 Task: Add Sovereign Silver Silver Hydrosol, Bio-Active, 10 ppm, Fine-Mist Spray to the cart.
Action: Mouse moved to (236, 114)
Screenshot: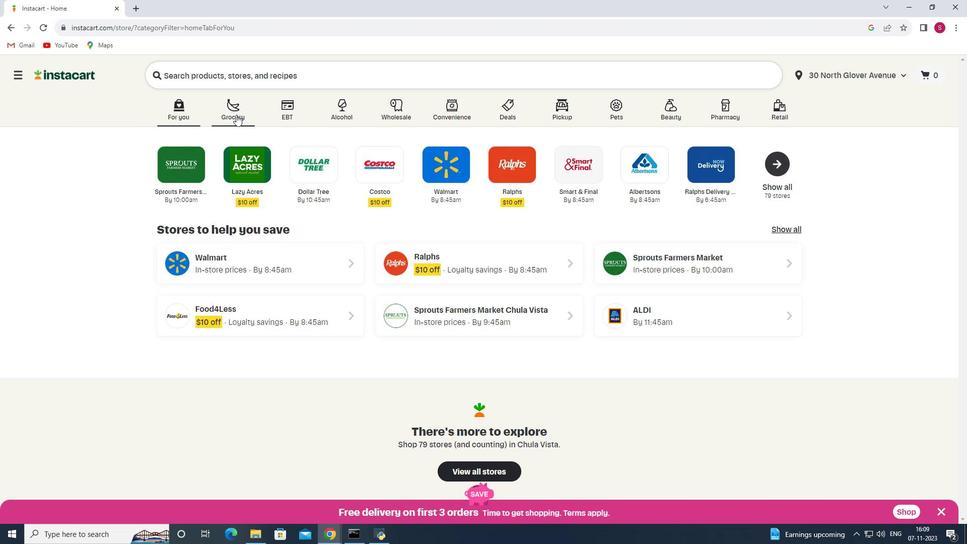 
Action: Mouse pressed left at (236, 114)
Screenshot: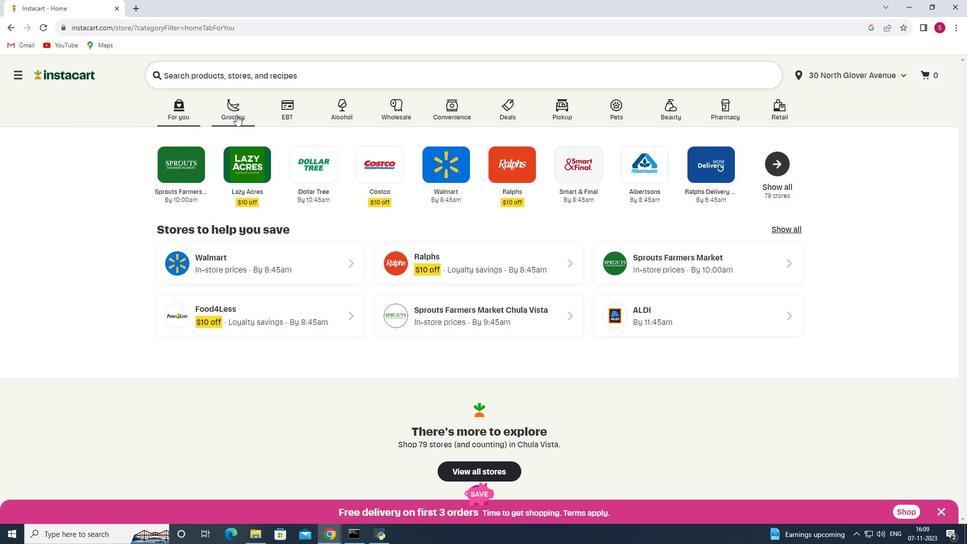 
Action: Mouse moved to (248, 279)
Screenshot: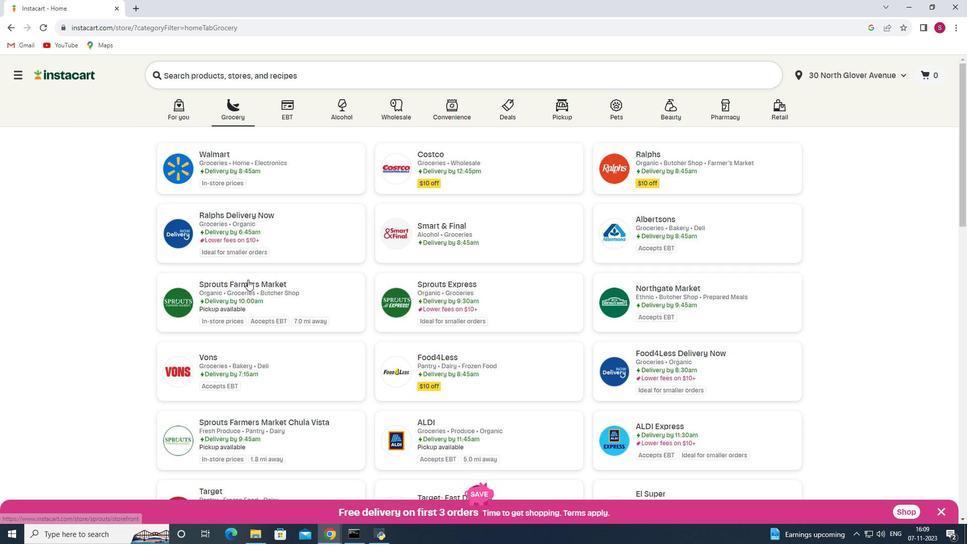 
Action: Mouse pressed left at (248, 279)
Screenshot: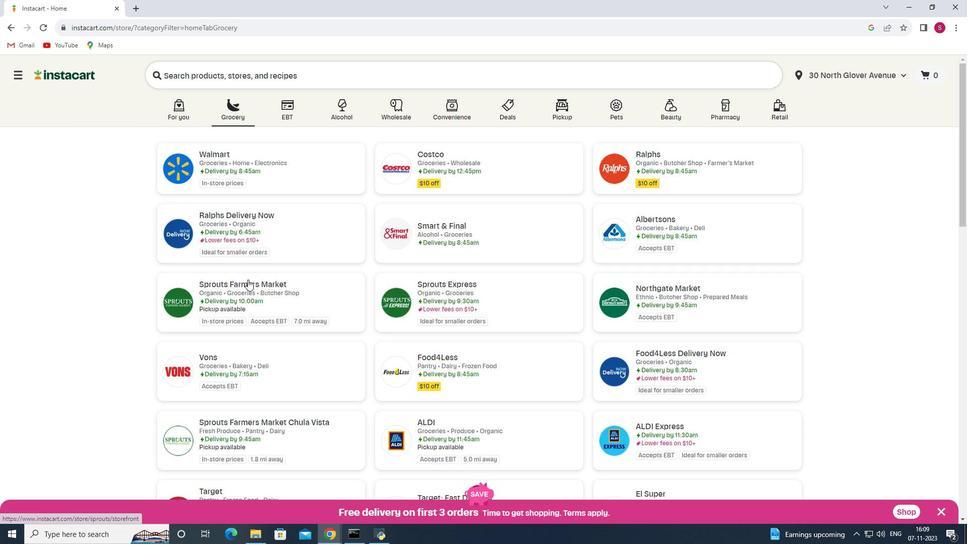 
Action: Mouse moved to (48, 294)
Screenshot: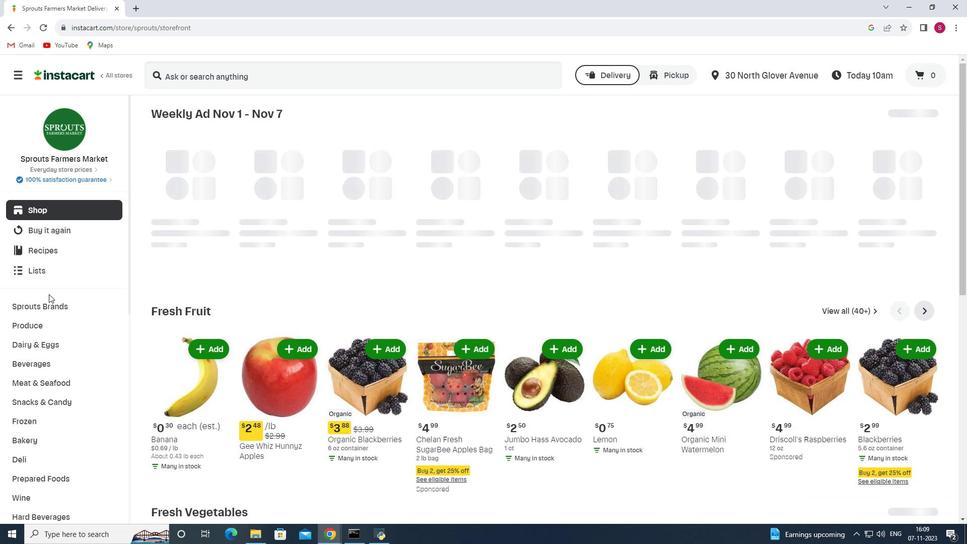 
Action: Mouse scrolled (48, 293) with delta (0, 0)
Screenshot: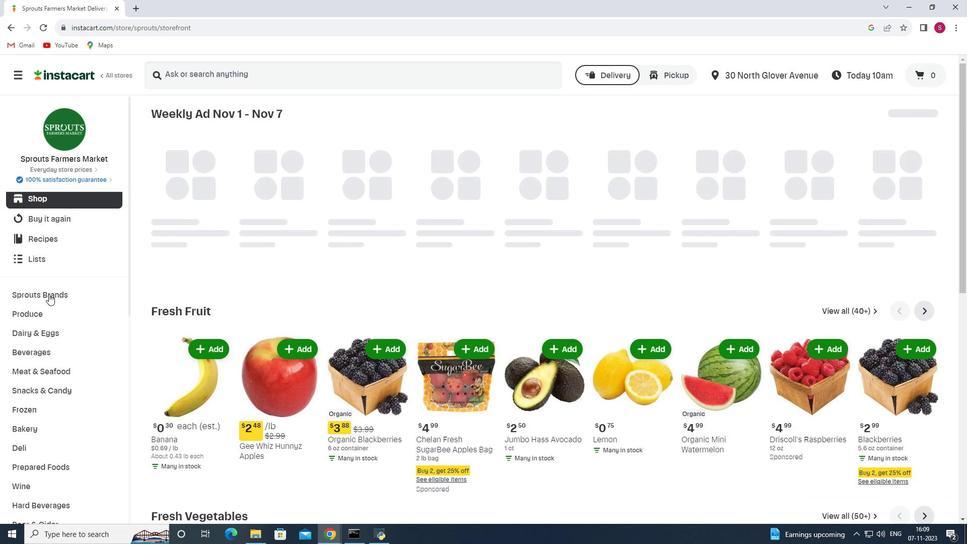
Action: Mouse scrolled (48, 293) with delta (0, 0)
Screenshot: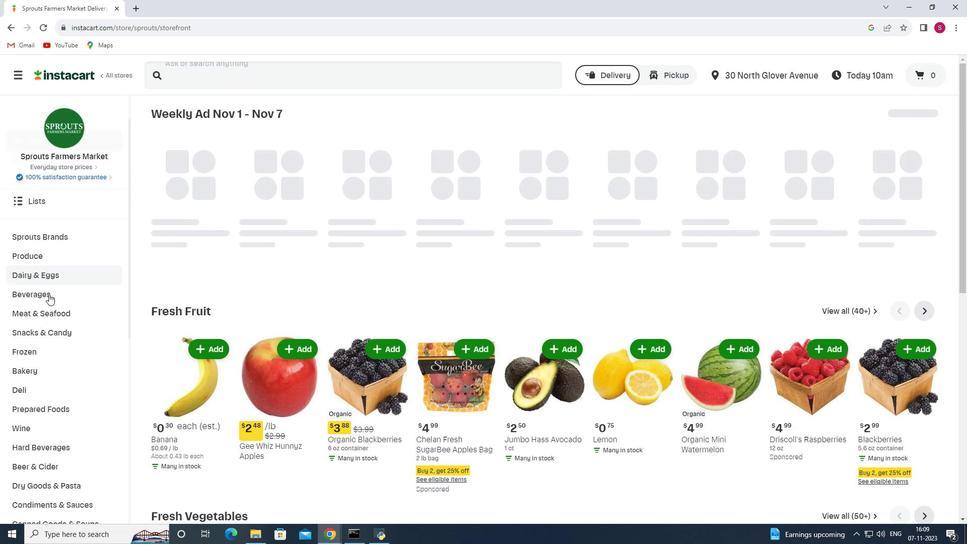 
Action: Mouse scrolled (48, 293) with delta (0, 0)
Screenshot: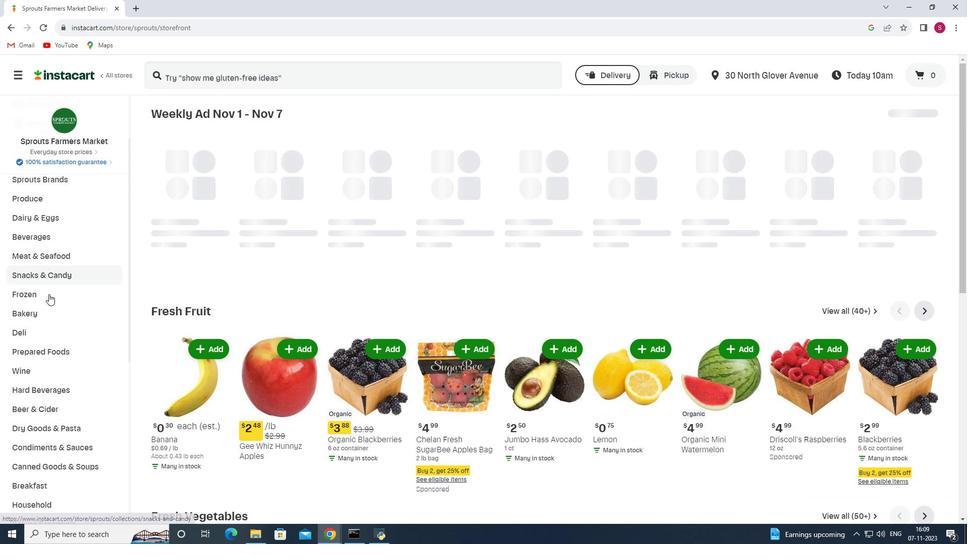 
Action: Mouse scrolled (48, 293) with delta (0, 0)
Screenshot: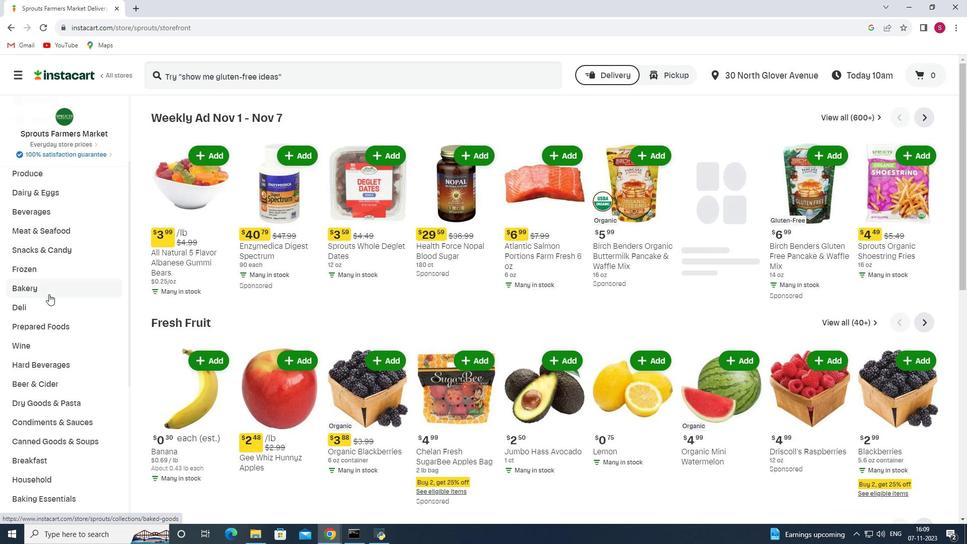 
Action: Mouse scrolled (48, 293) with delta (0, 0)
Screenshot: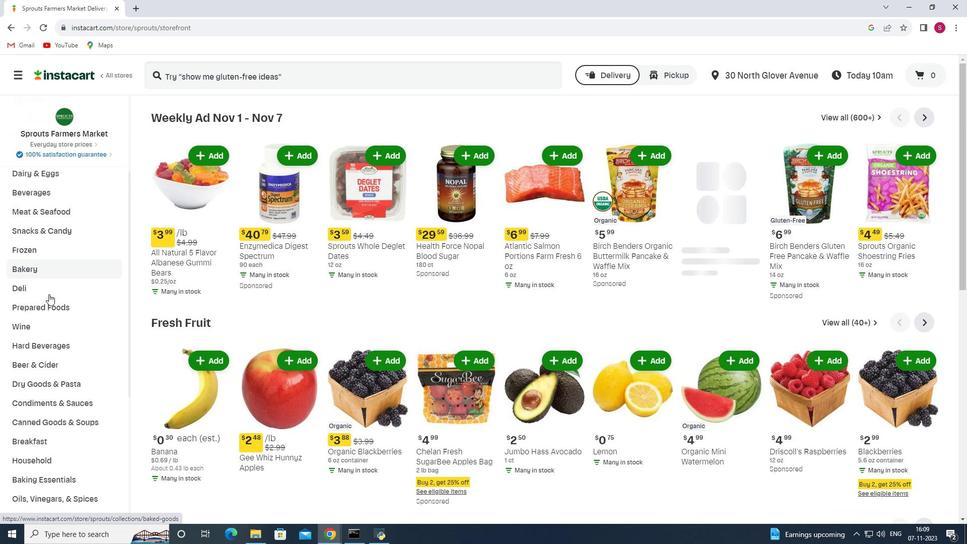 
Action: Mouse scrolled (48, 293) with delta (0, 0)
Screenshot: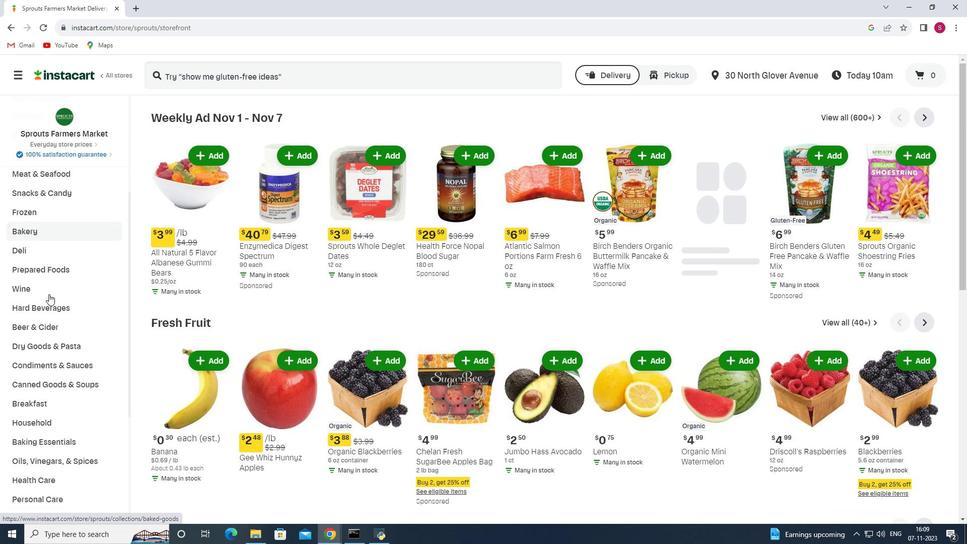 
Action: Mouse scrolled (48, 293) with delta (0, 0)
Screenshot: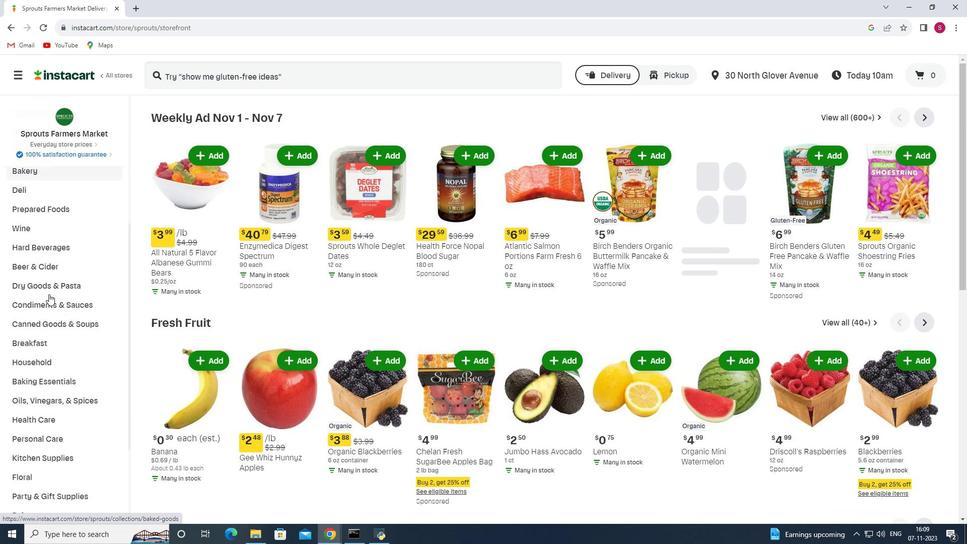 
Action: Mouse scrolled (48, 293) with delta (0, 0)
Screenshot: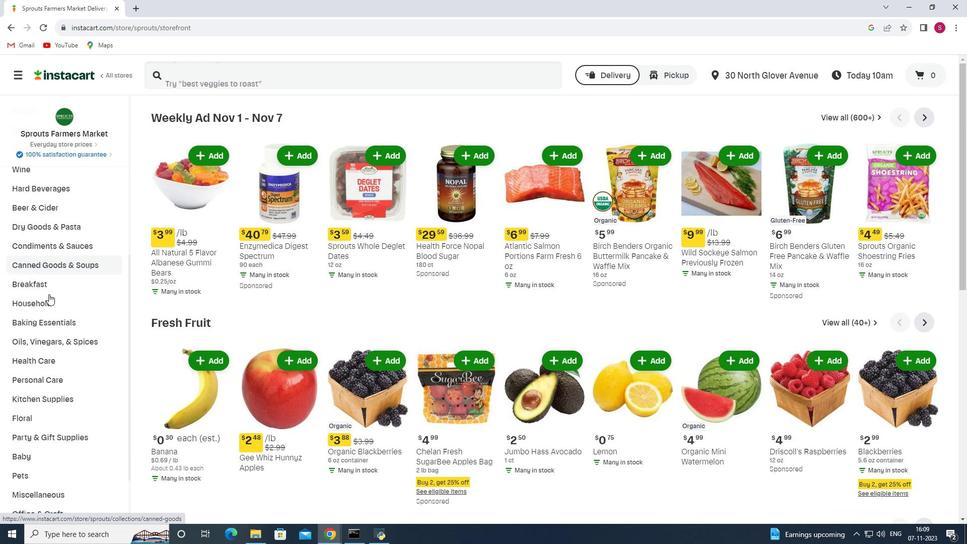 
Action: Mouse moved to (41, 330)
Screenshot: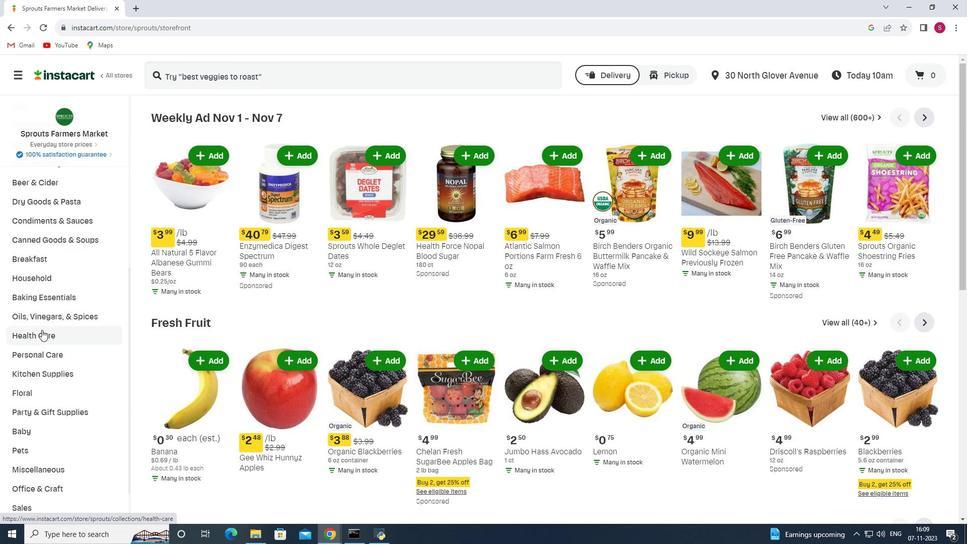 
Action: Mouse pressed left at (41, 330)
Screenshot: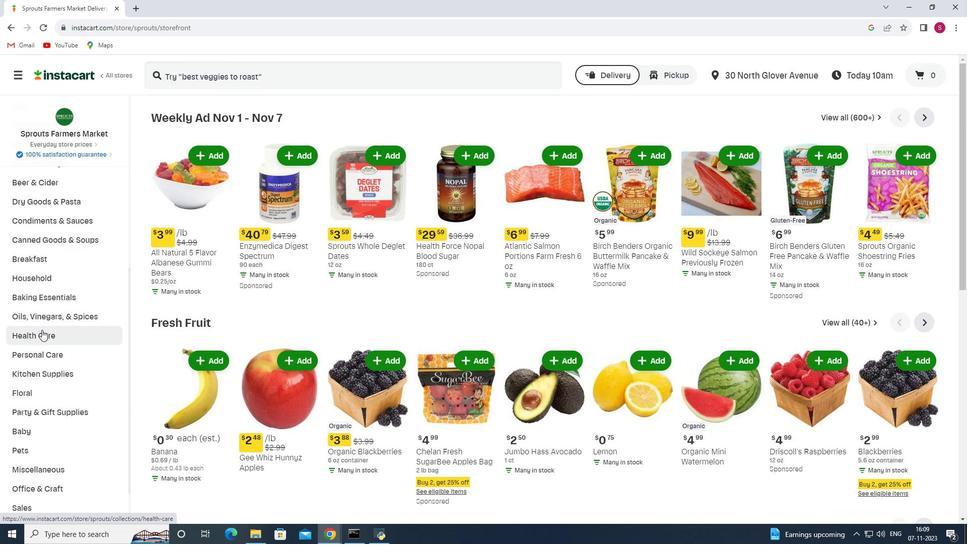 
Action: Mouse moved to (324, 147)
Screenshot: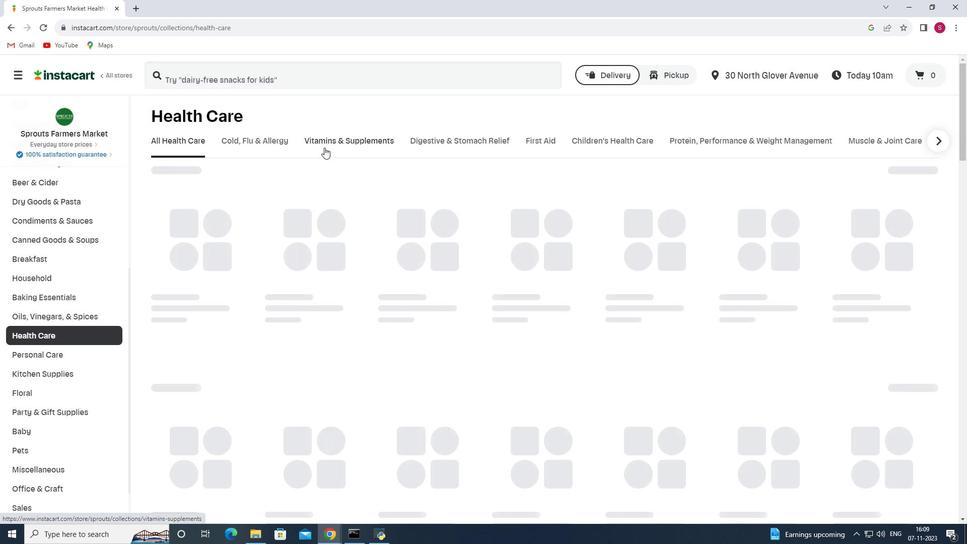 
Action: Mouse pressed left at (324, 147)
Screenshot: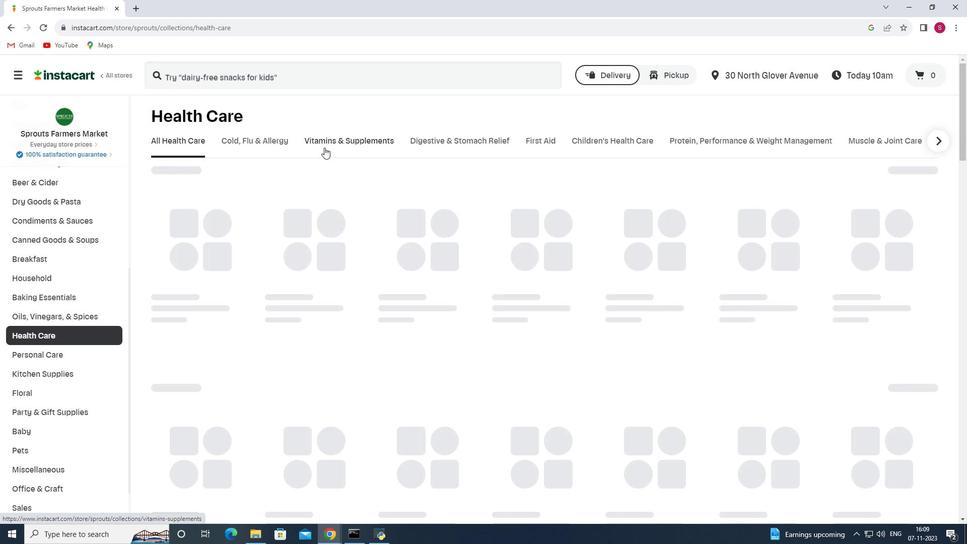 
Action: Mouse moved to (787, 183)
Screenshot: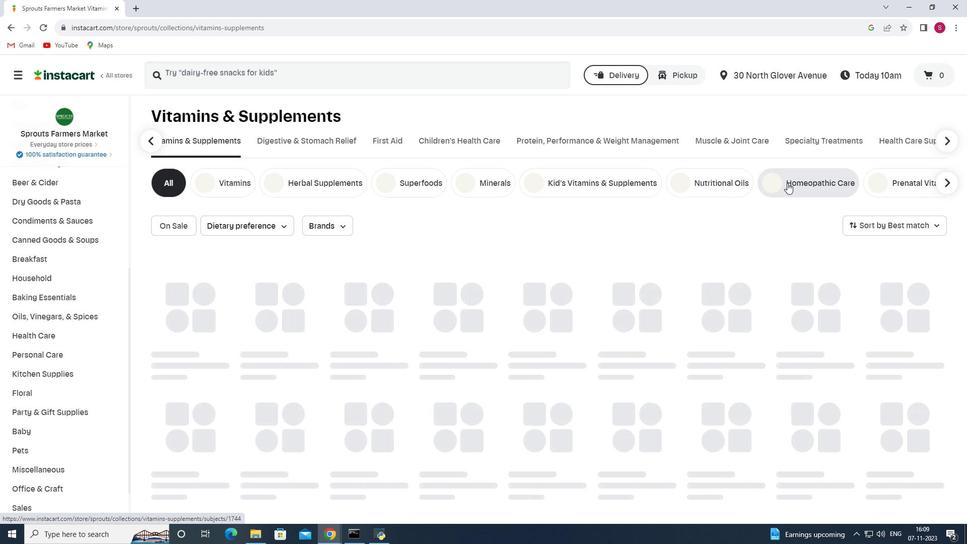 
Action: Mouse pressed left at (787, 183)
Screenshot: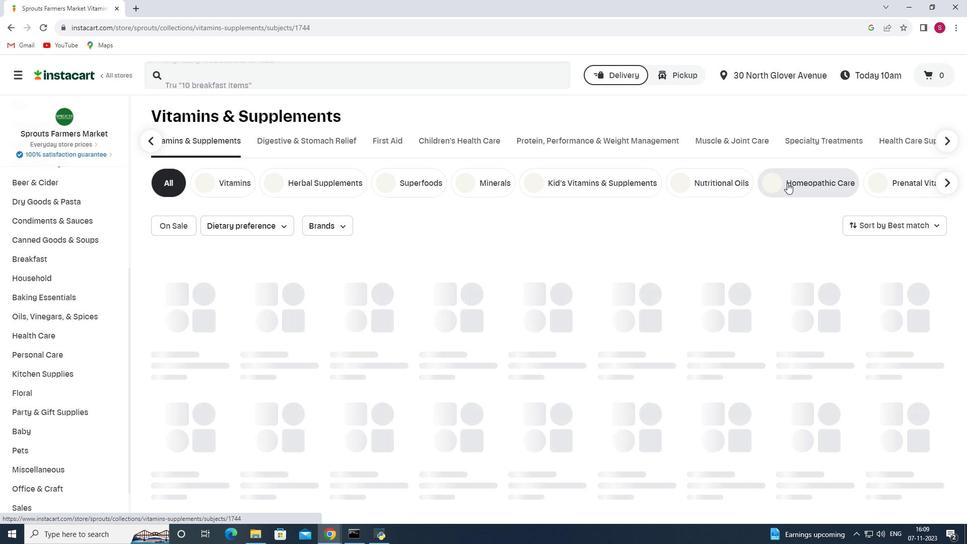 
Action: Mouse moved to (363, 72)
Screenshot: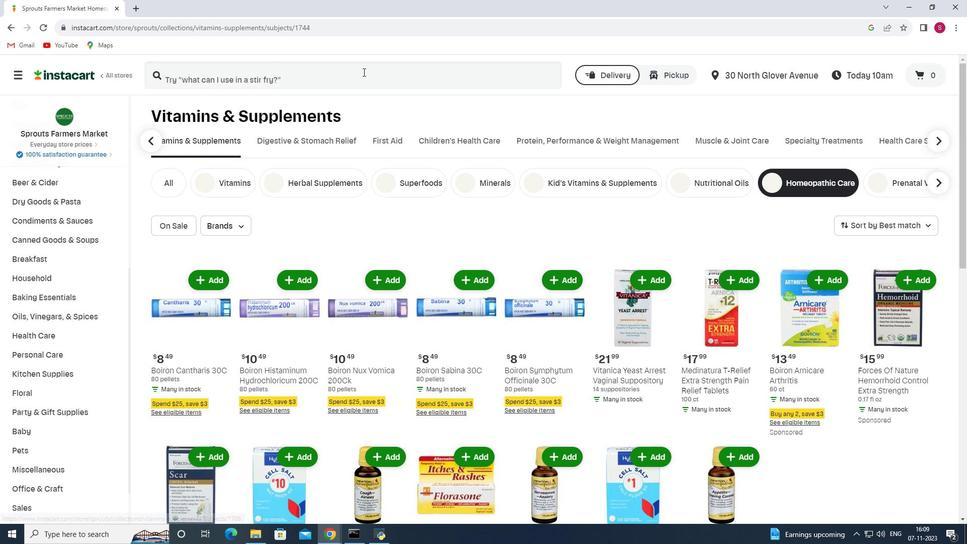 
Action: Mouse pressed left at (363, 72)
Screenshot: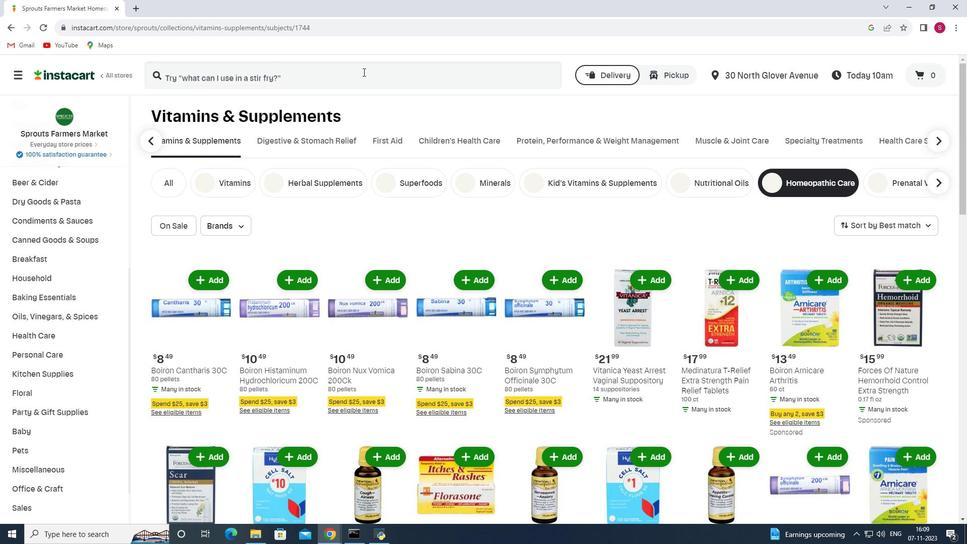 
Action: Key pressed <Key.shift>Sovereign<Key.space><Key.shift>Silver<Key.space><Key.shift>Hydrosol,<Key.space><Key.shift>Bio-<Key.shift>Active,<Key.space>10<Key.space>ppm,<Key.space><Key.shift>Fine-<Key.shift>Mist<Key.space><Key.shift>Spray<Key.enter>
Screenshot: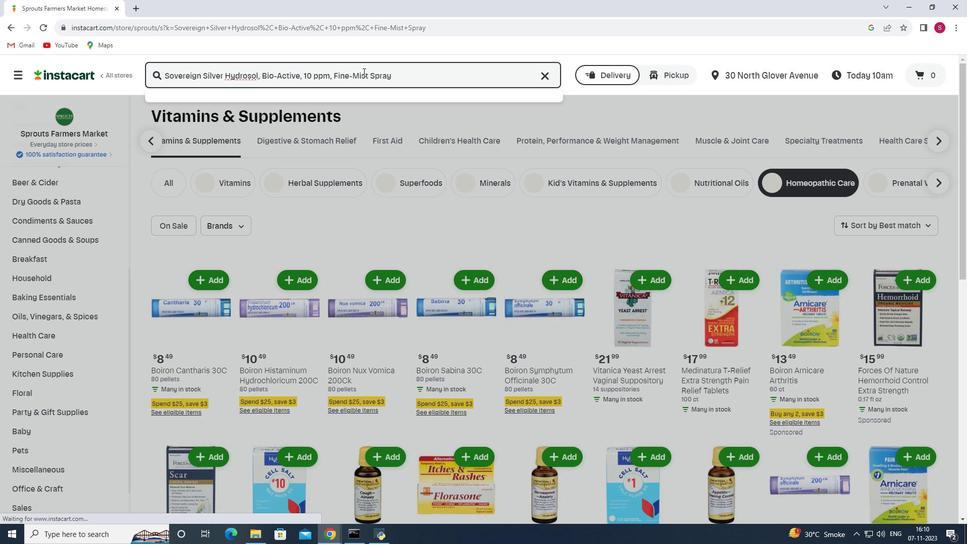 
Action: Mouse moved to (311, 238)
Screenshot: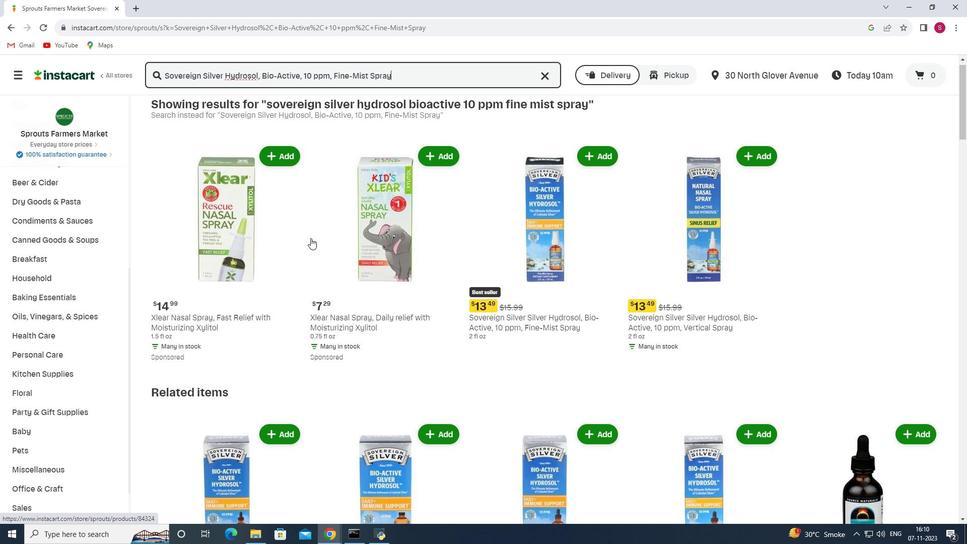 
Action: Mouse scrolled (311, 237) with delta (0, 0)
Screenshot: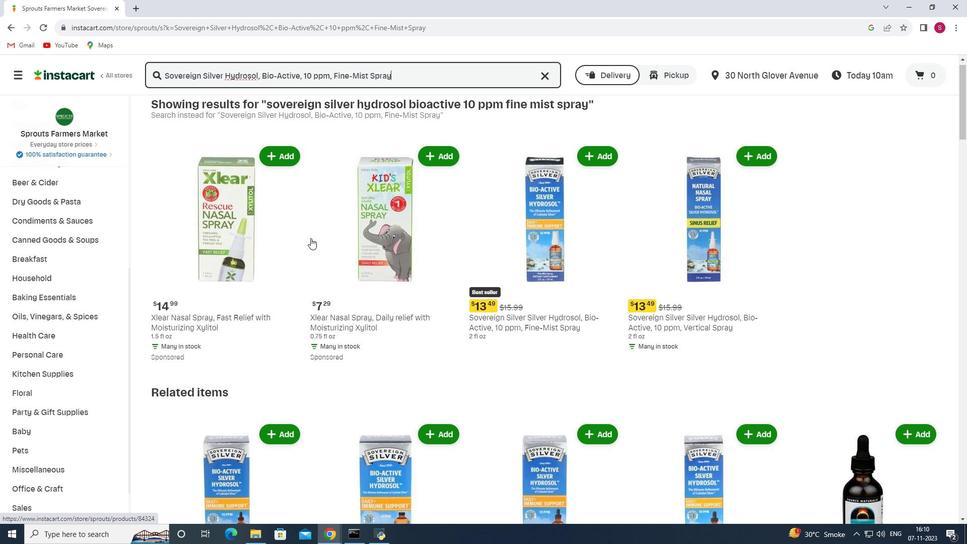 
Action: Mouse moved to (553, 260)
Screenshot: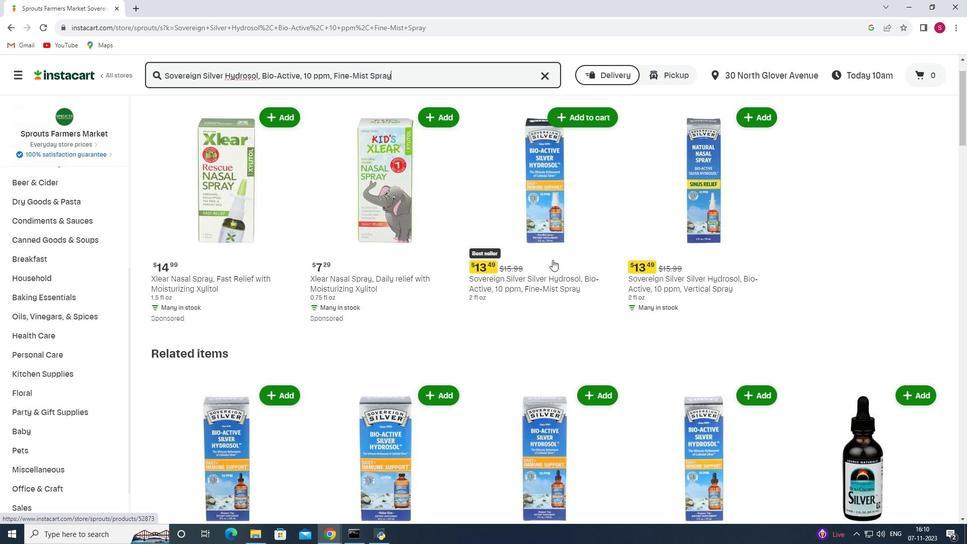 
Action: Mouse scrolled (553, 259) with delta (0, 0)
Screenshot: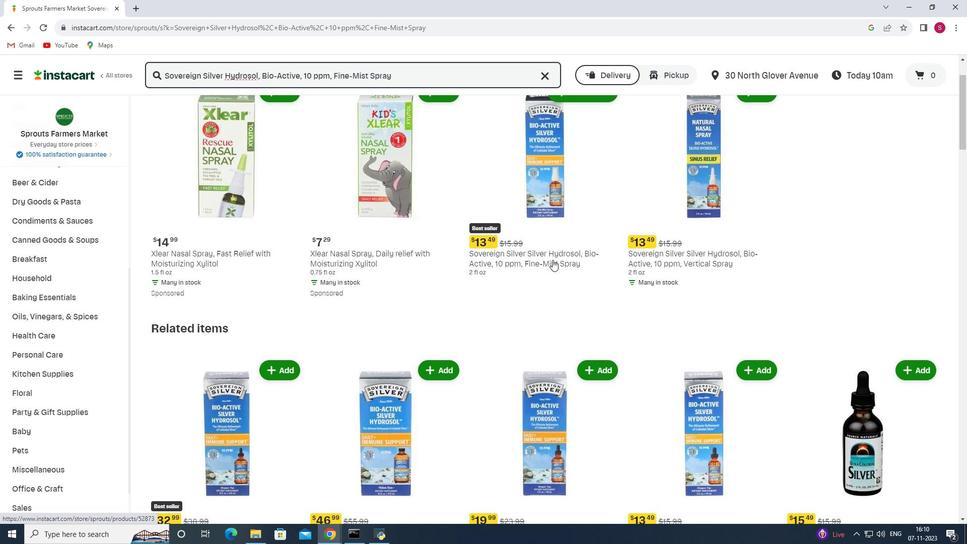 
Action: Mouse moved to (509, 257)
Screenshot: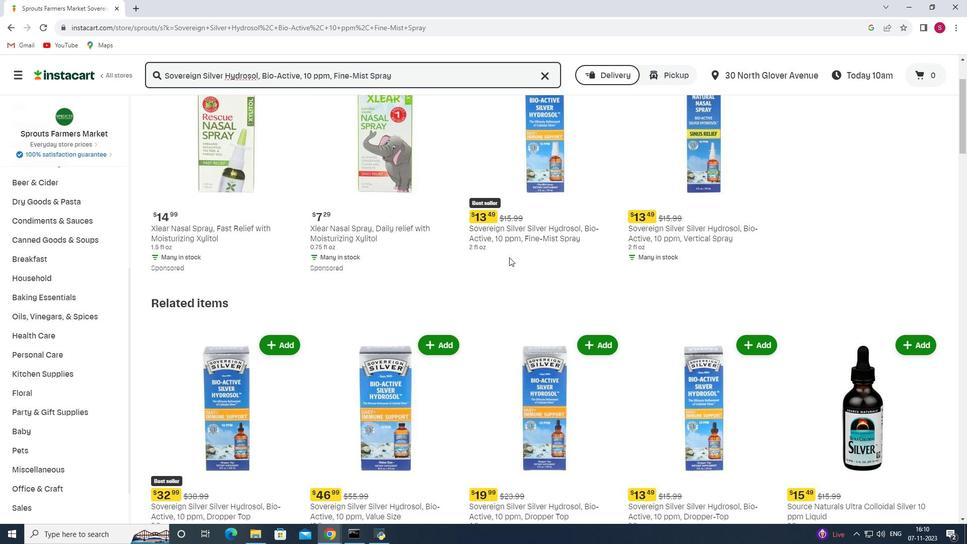 
Action: Mouse scrolled (509, 258) with delta (0, 0)
Screenshot: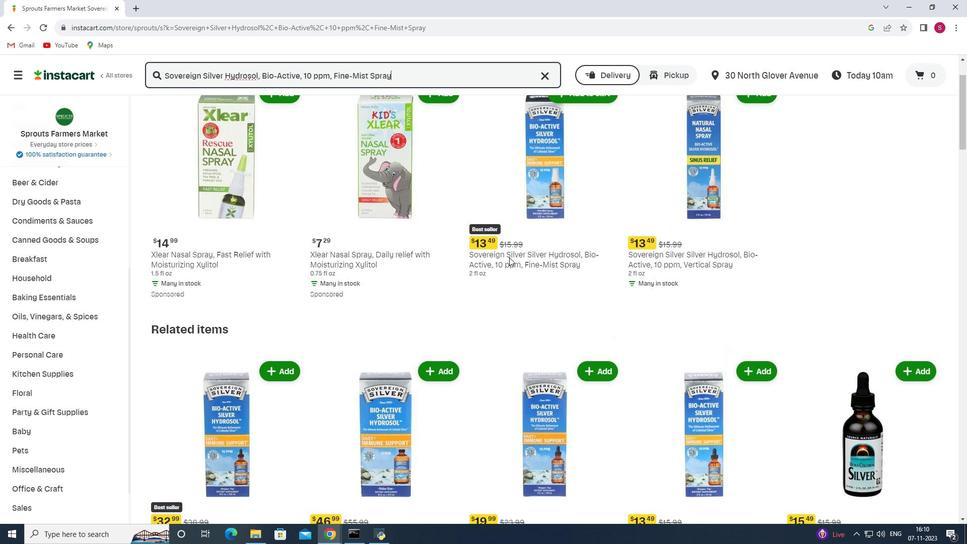 
Action: Mouse scrolled (509, 258) with delta (0, 0)
Screenshot: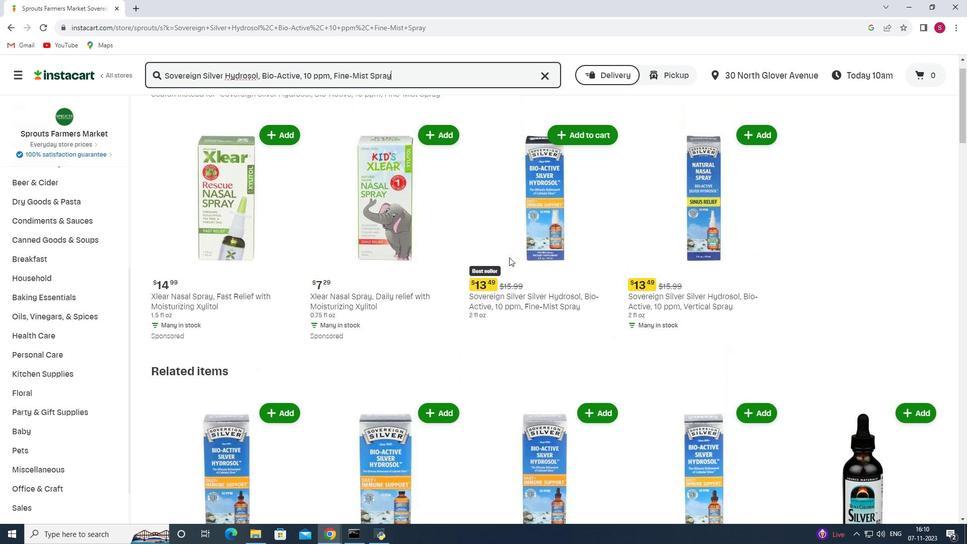 
Action: Mouse moved to (586, 167)
Screenshot: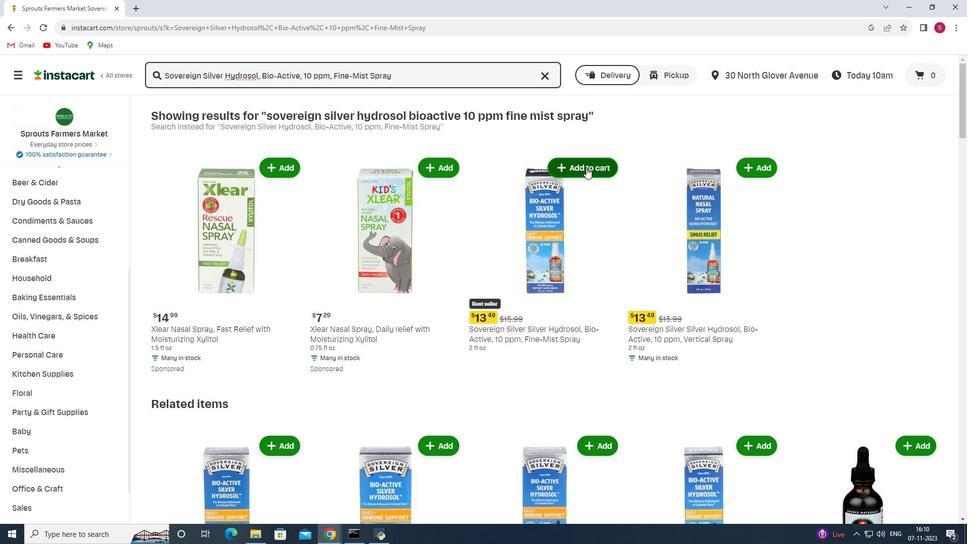 
Action: Mouse pressed left at (586, 167)
Screenshot: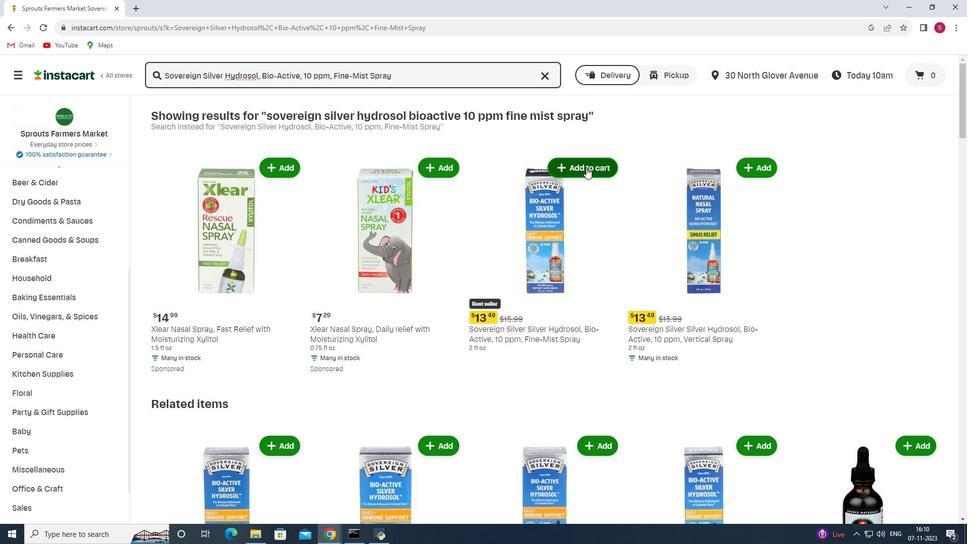 
